 Task: Add position with title "Sales Manager".
Action: Mouse moved to (555, 185)
Screenshot: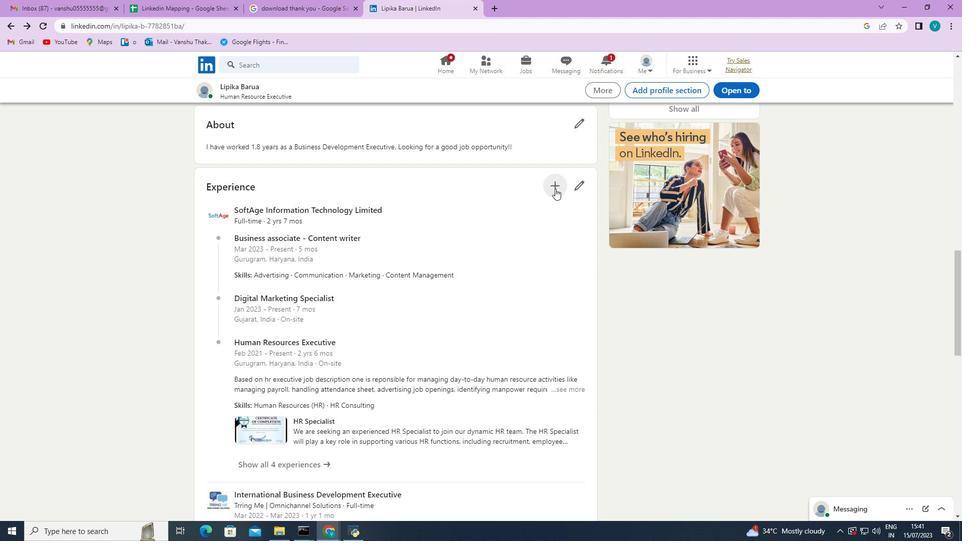 
Action: Mouse pressed left at (555, 185)
Screenshot: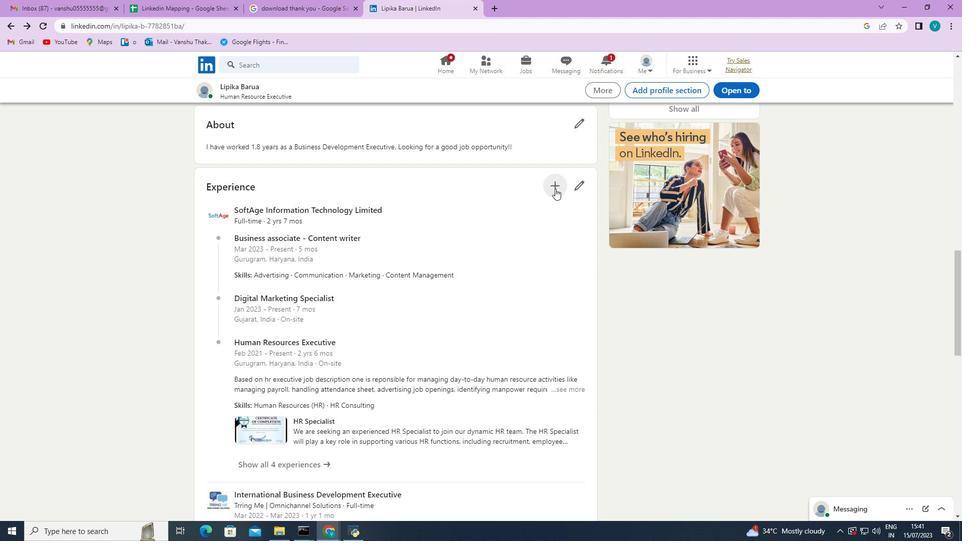 
Action: Mouse moved to (546, 210)
Screenshot: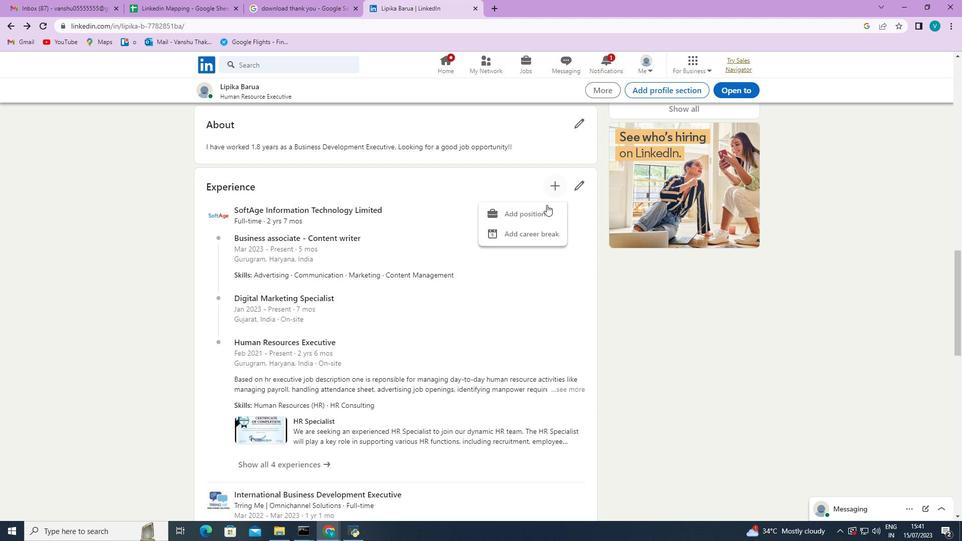 
Action: Mouse pressed left at (546, 210)
Screenshot: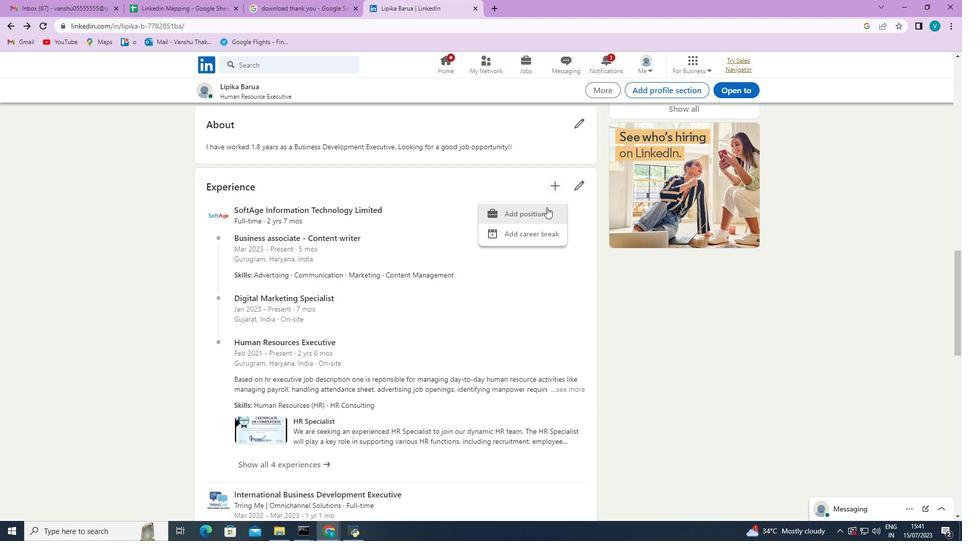 
Action: Mouse moved to (440, 194)
Screenshot: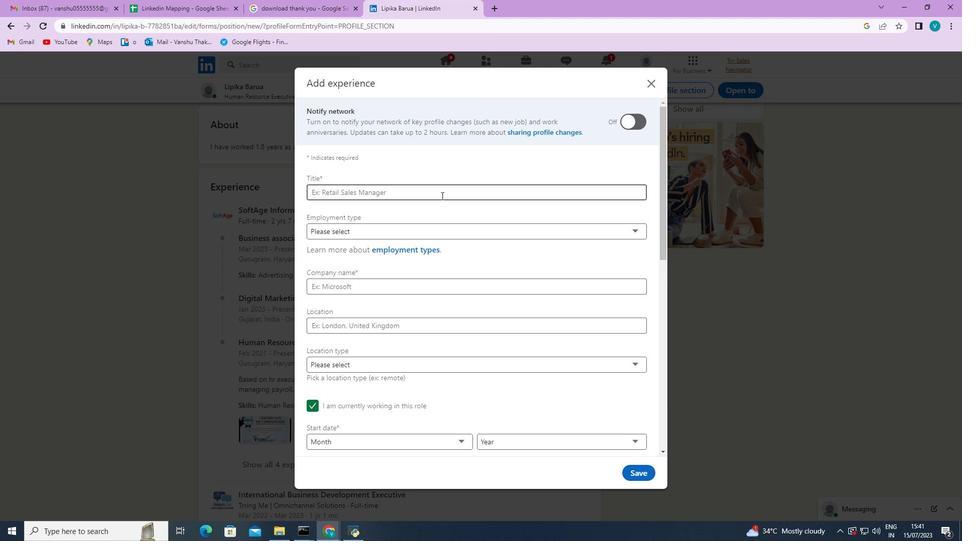 
Action: Mouse pressed left at (440, 194)
Screenshot: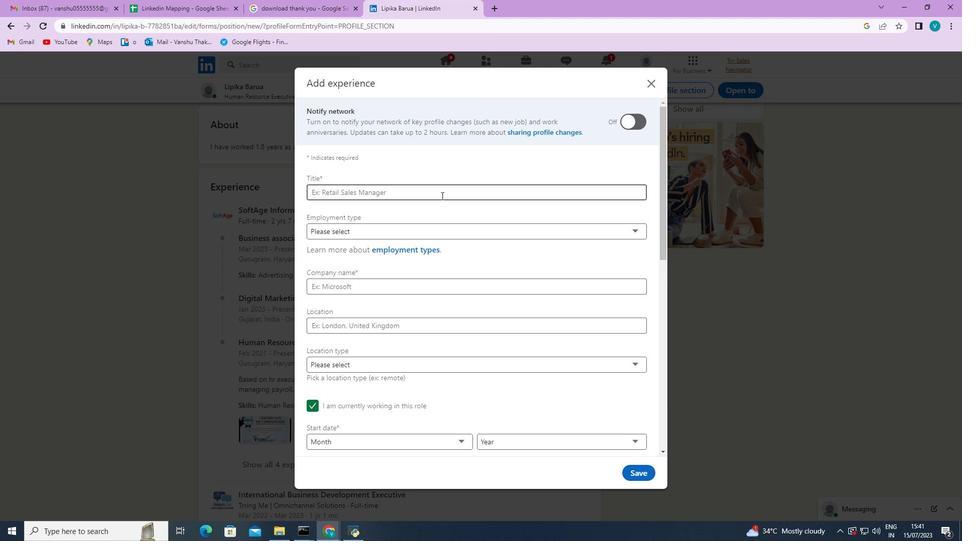 
Action: Key pressed <Key.shift>Sales<Key.space><Key.shift>Manager
Screenshot: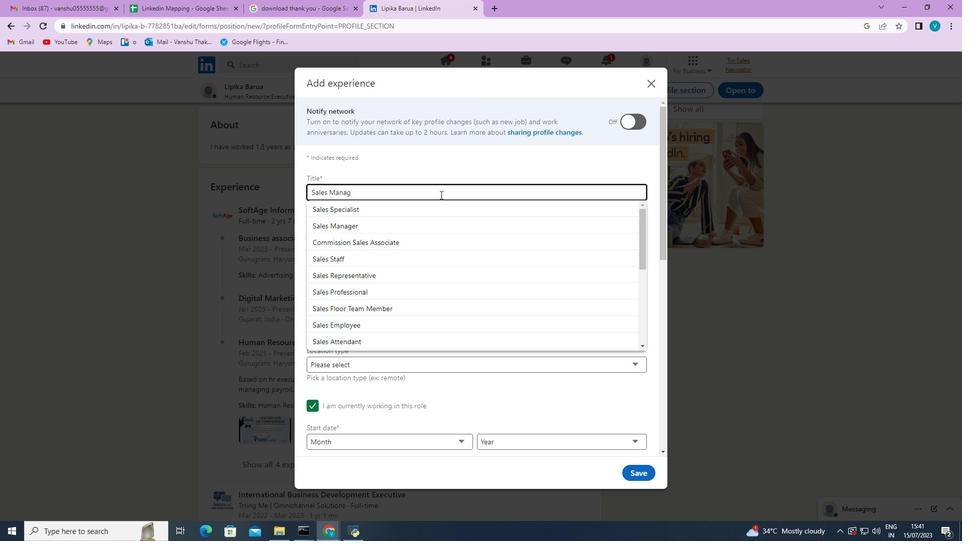 
Action: Mouse moved to (415, 209)
Screenshot: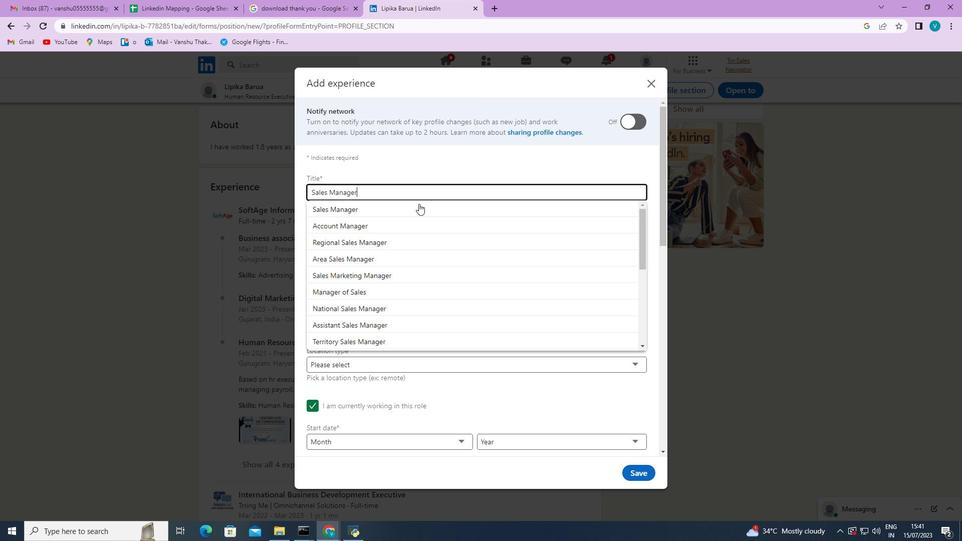 
Action: Mouse pressed left at (415, 209)
Screenshot: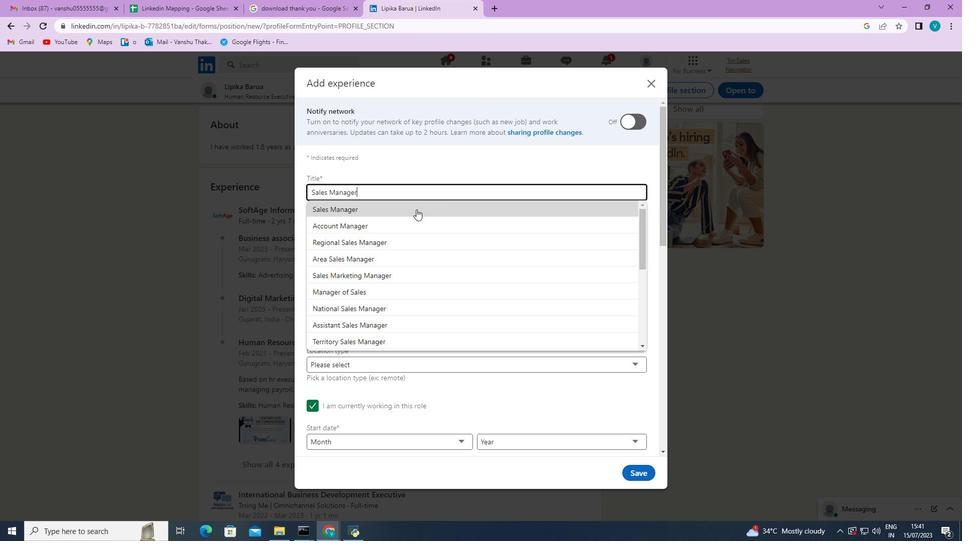 
Action: Mouse moved to (462, 175)
Screenshot: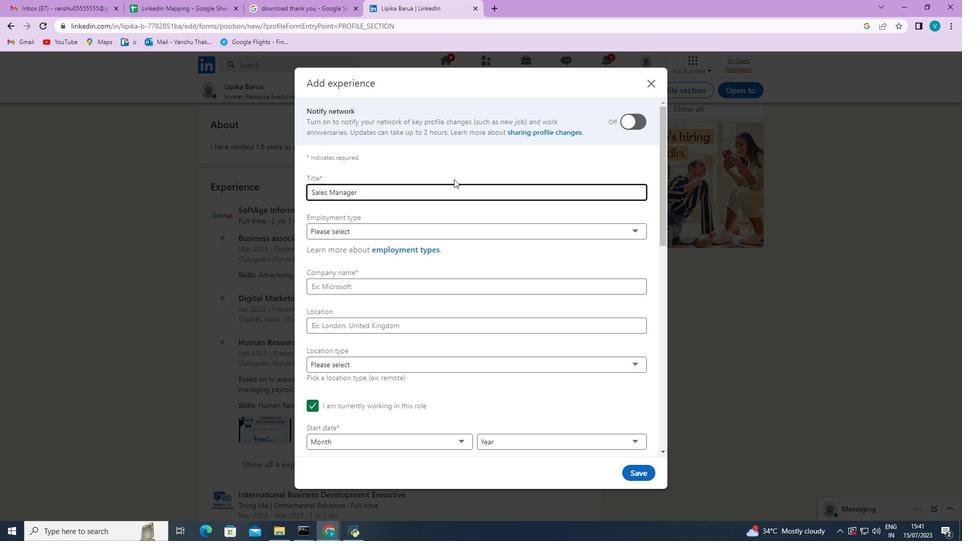 
